 Task: Add Sprouts SPF 50 Fragrance Free Kids Clear Spray Sunscreen to the cart.
Action: Mouse moved to (264, 141)
Screenshot: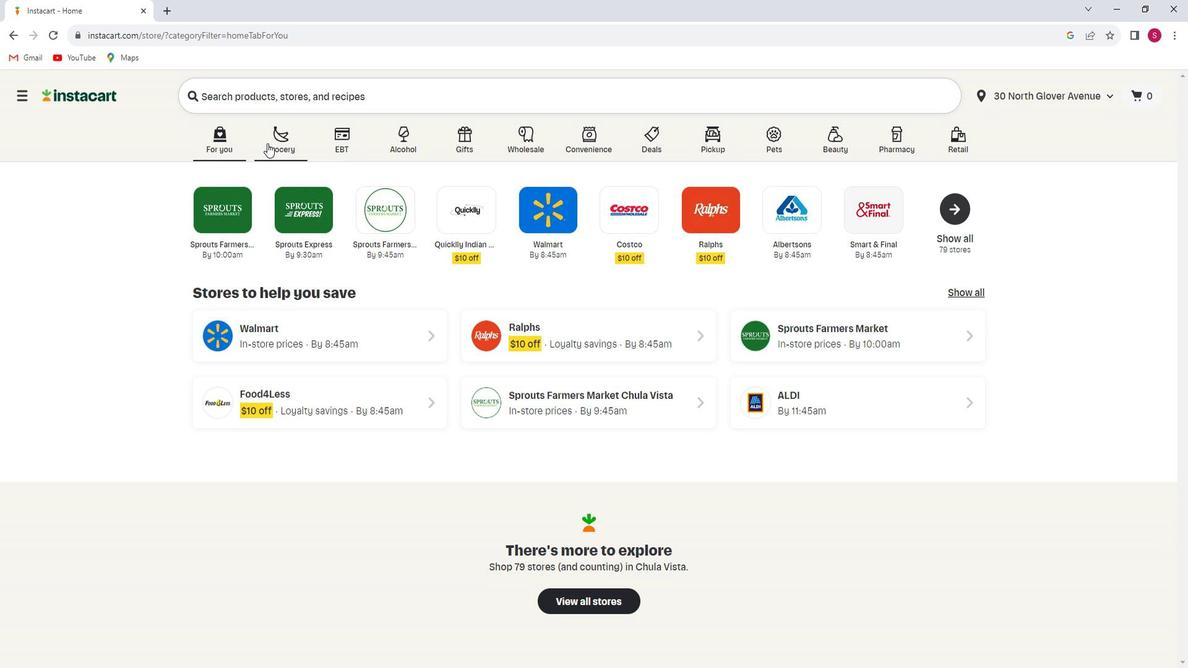
Action: Mouse pressed left at (264, 141)
Screenshot: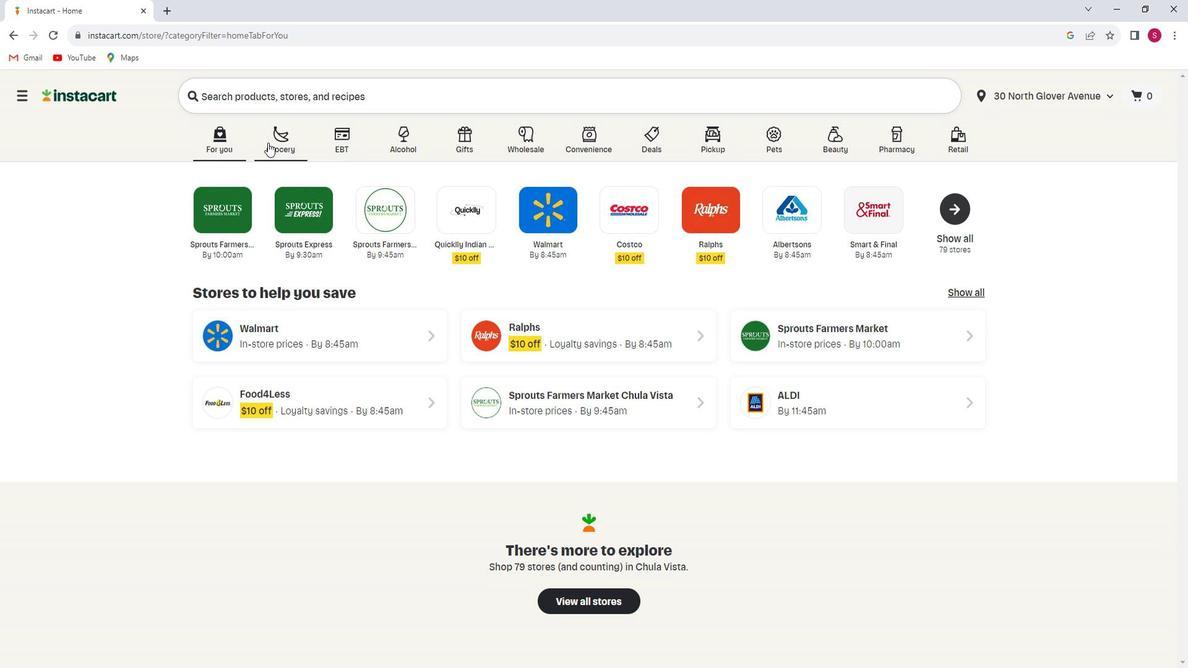 
Action: Mouse moved to (269, 399)
Screenshot: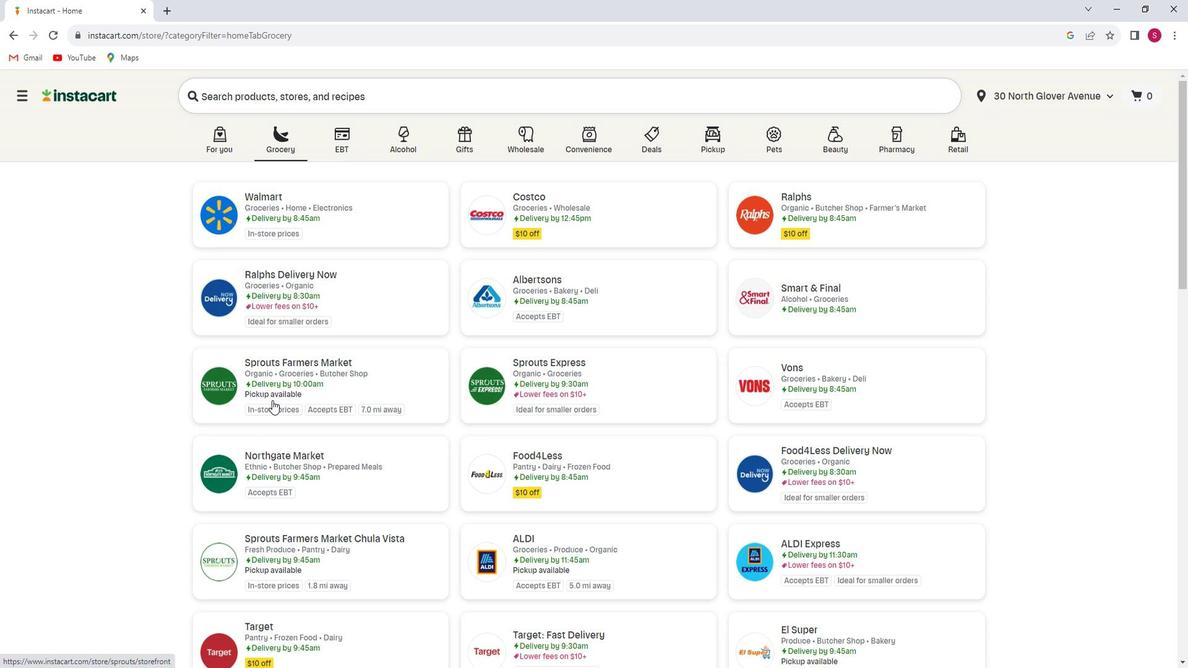 
Action: Mouse pressed left at (269, 399)
Screenshot: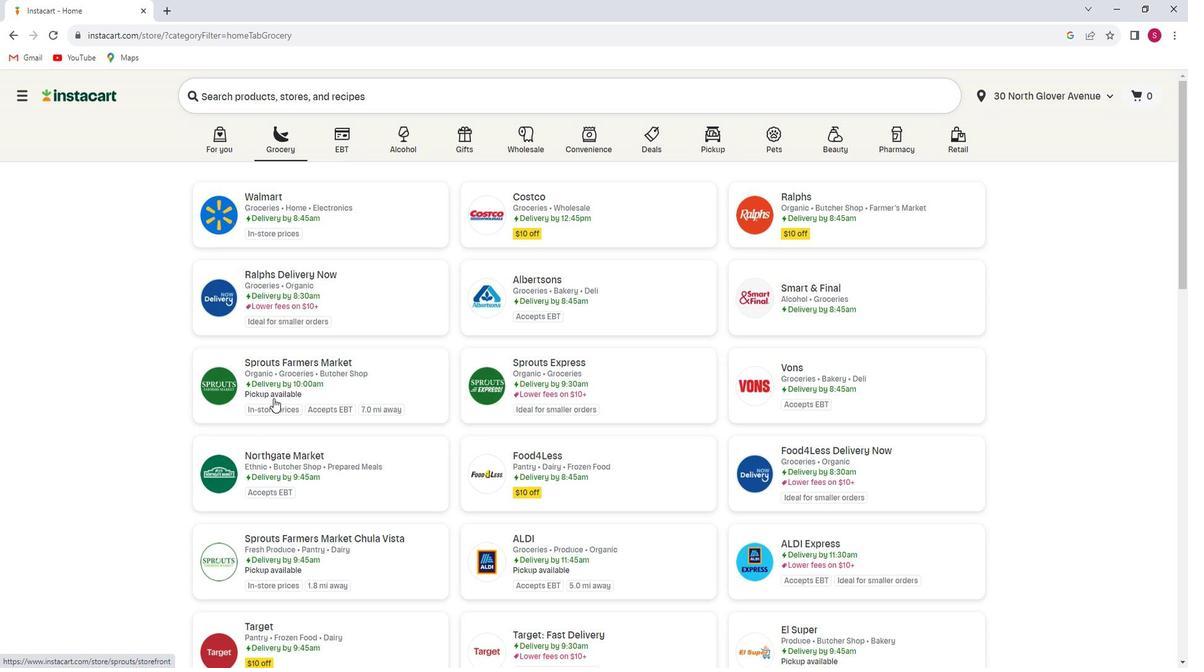 
Action: Mouse moved to (53, 473)
Screenshot: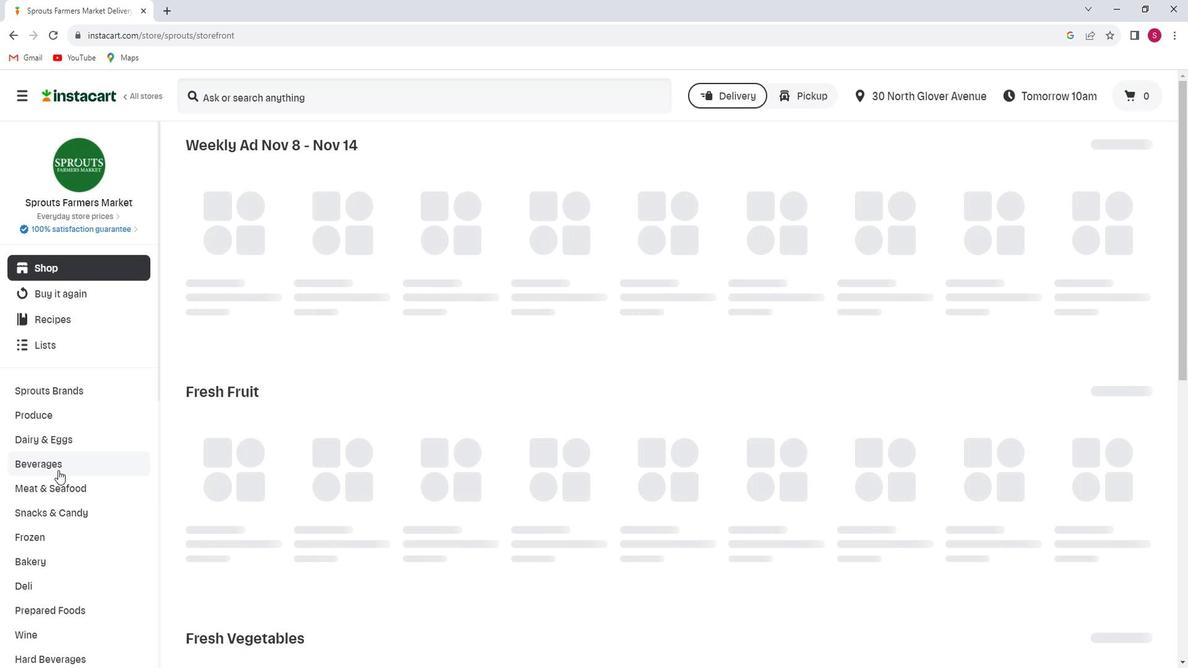 
Action: Mouse scrolled (53, 472) with delta (0, 0)
Screenshot: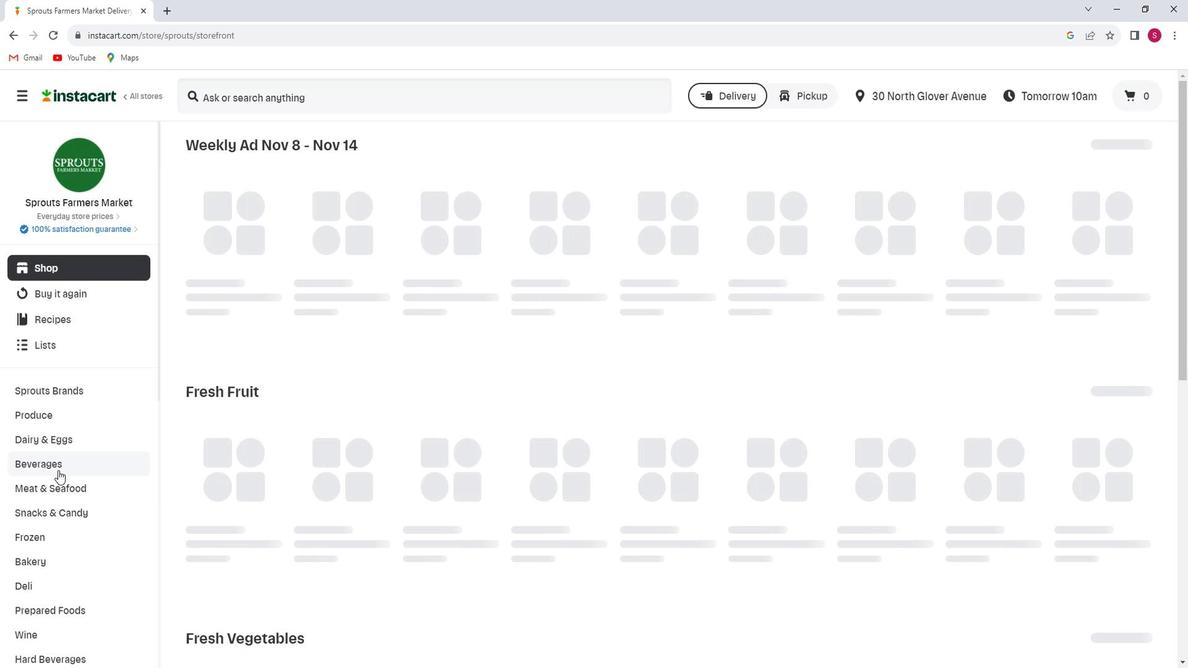 
Action: Mouse scrolled (53, 472) with delta (0, 0)
Screenshot: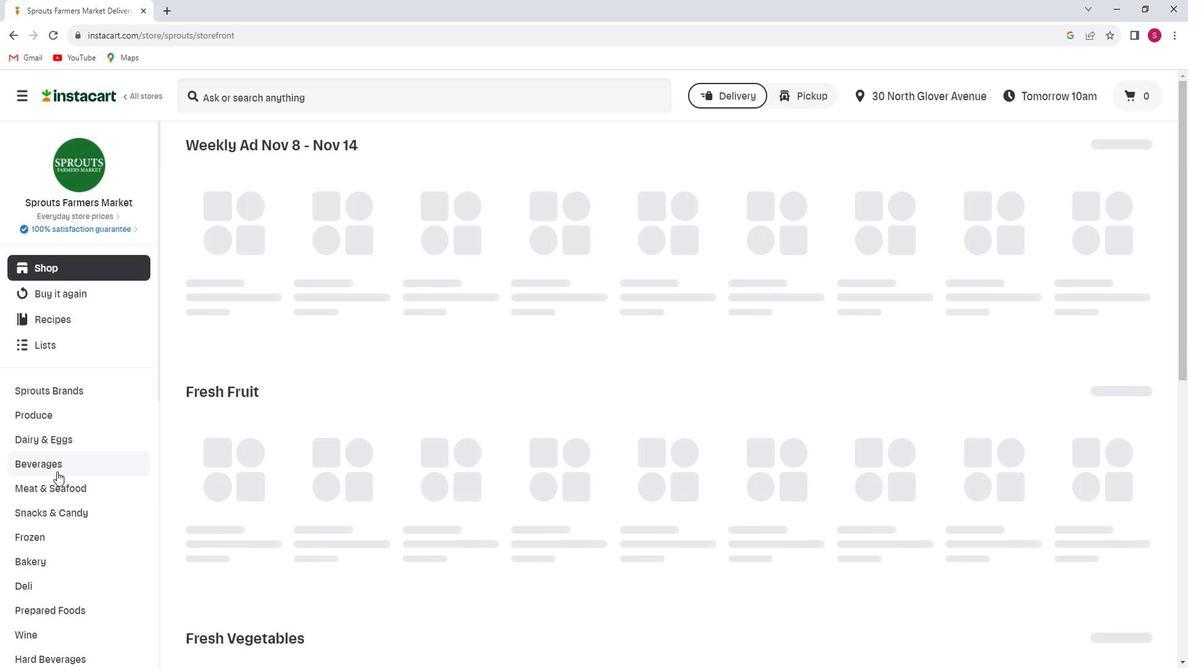 
Action: Mouse moved to (52, 473)
Screenshot: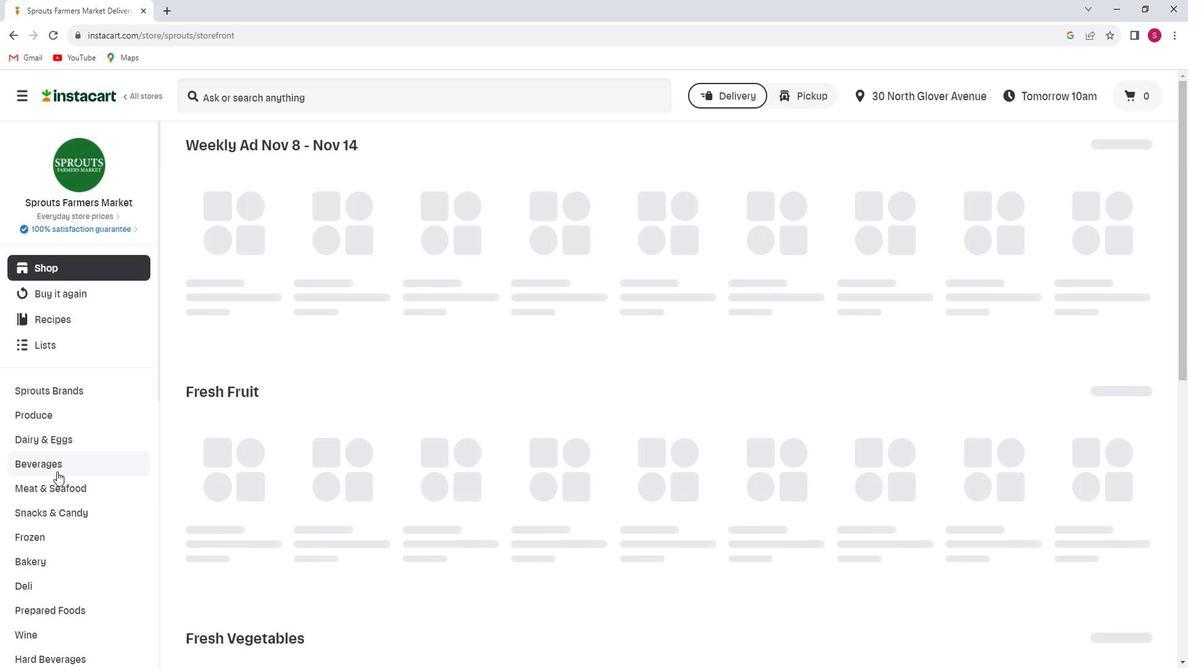 
Action: Mouse scrolled (52, 472) with delta (0, 0)
Screenshot: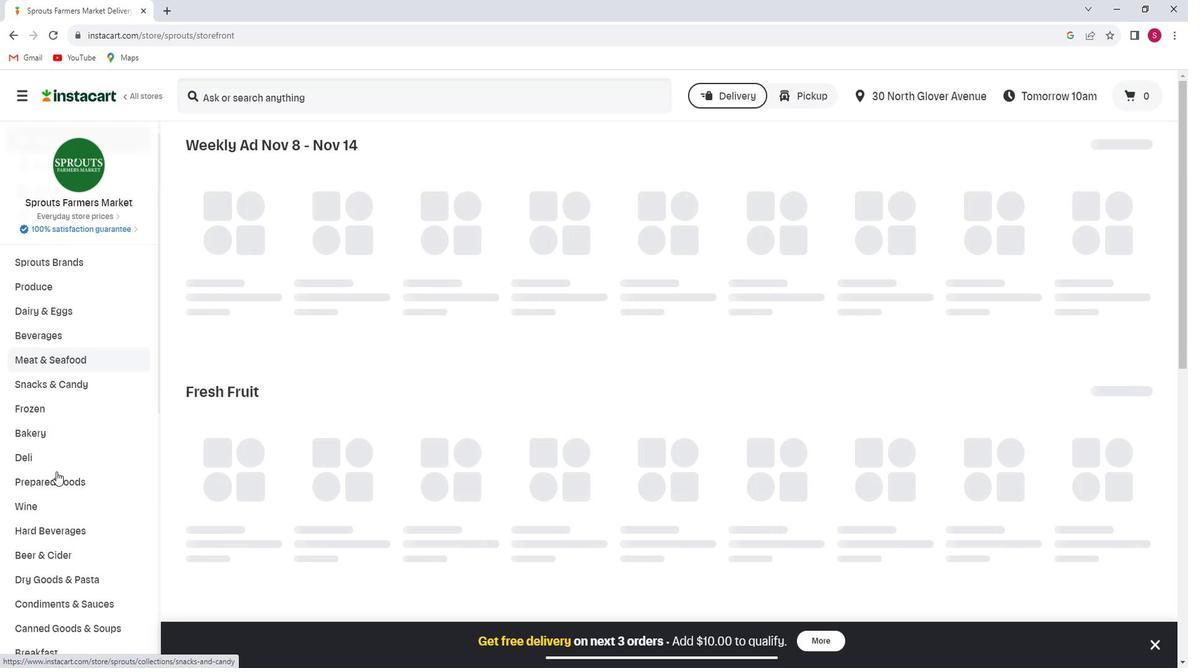 
Action: Mouse scrolled (52, 472) with delta (0, 0)
Screenshot: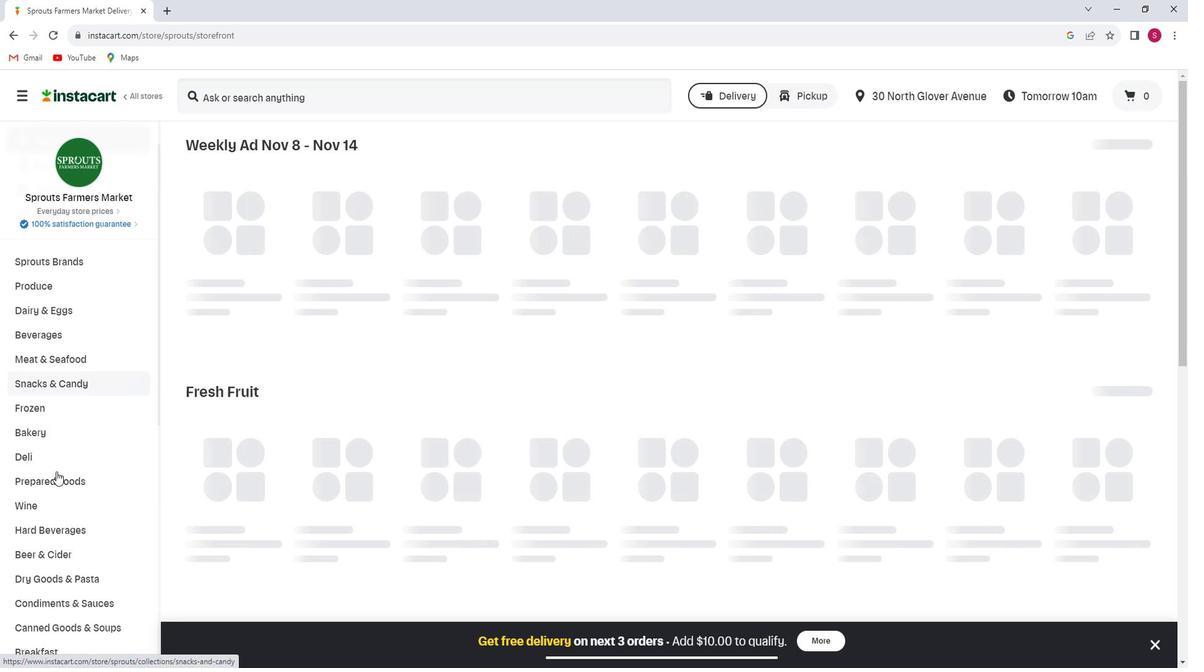 
Action: Mouse scrolled (52, 472) with delta (0, 0)
Screenshot: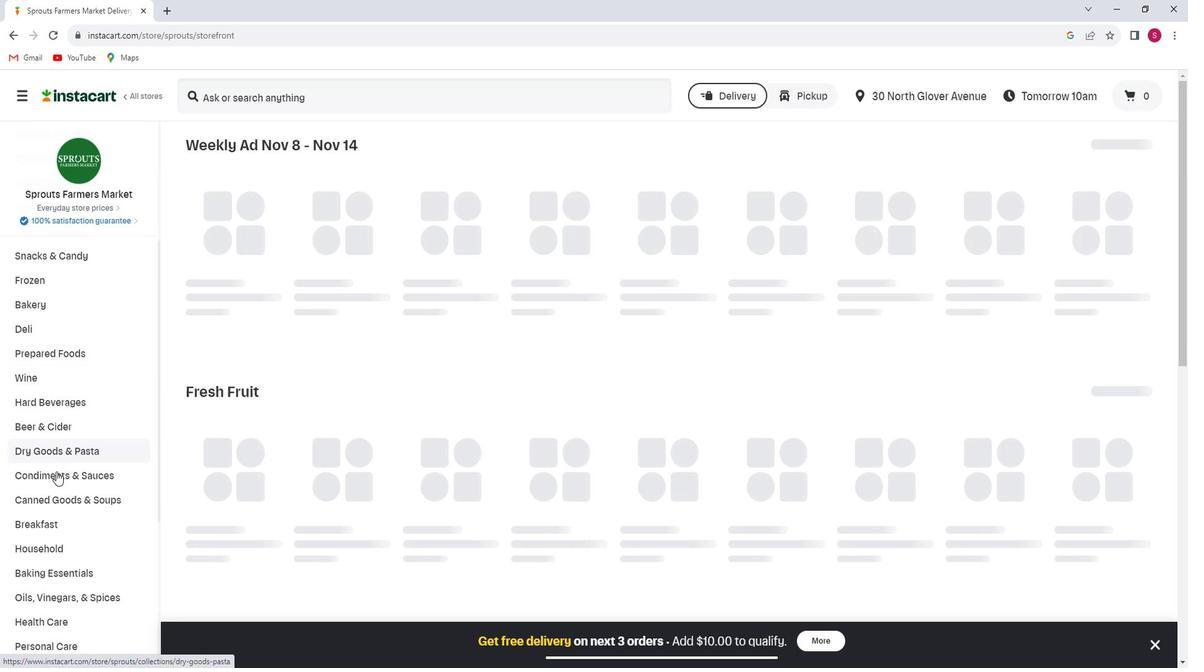 
Action: Mouse scrolled (52, 472) with delta (0, 0)
Screenshot: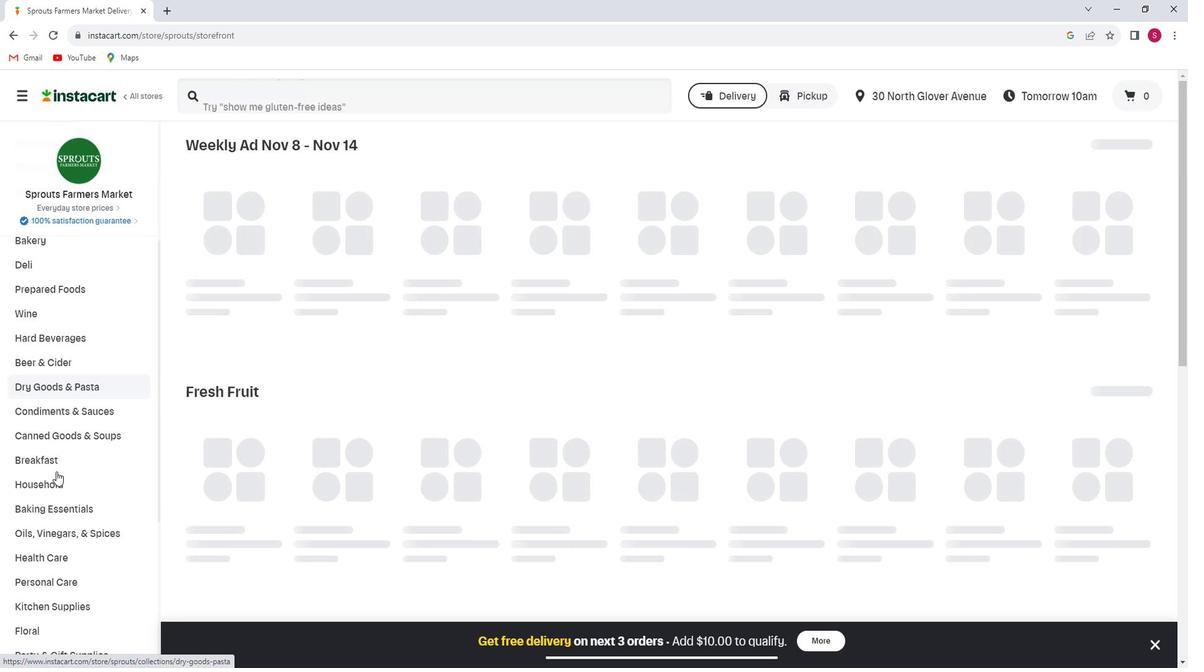 
Action: Mouse scrolled (52, 472) with delta (0, 0)
Screenshot: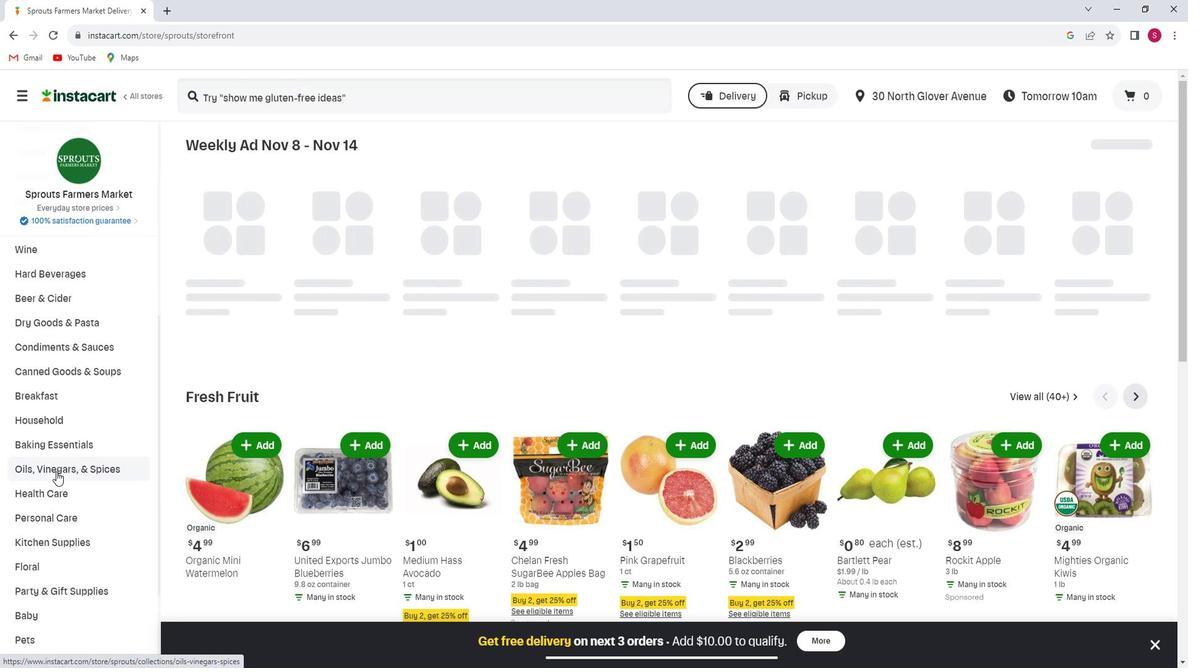 
Action: Mouse moved to (62, 461)
Screenshot: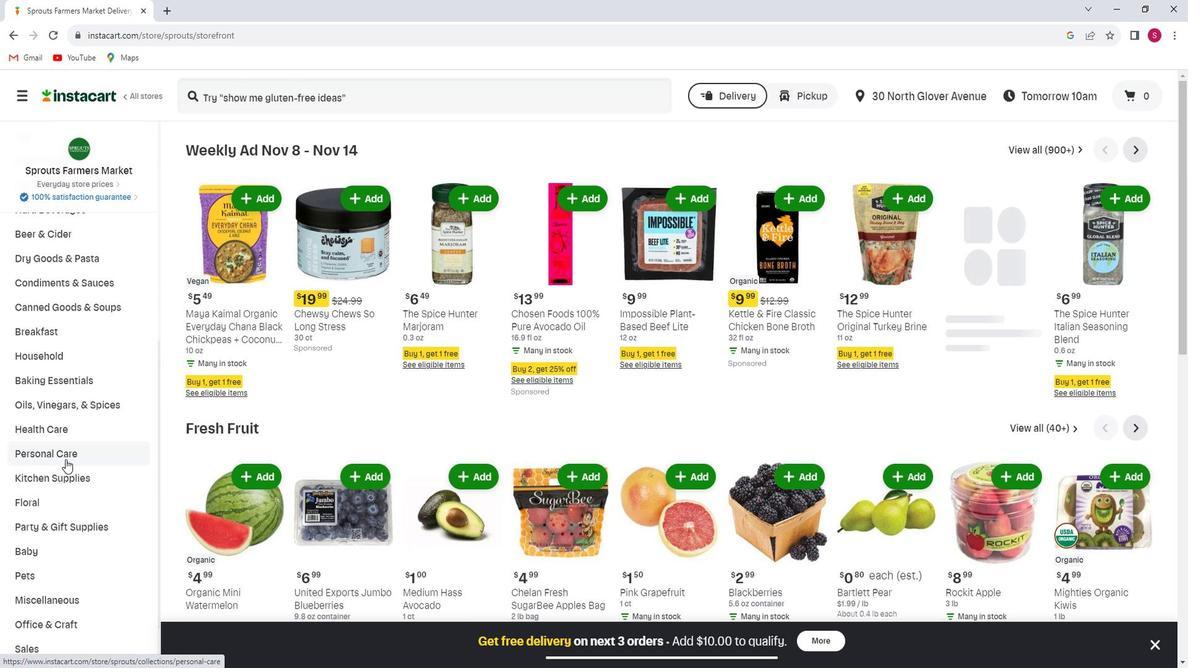 
Action: Mouse pressed left at (62, 461)
Screenshot: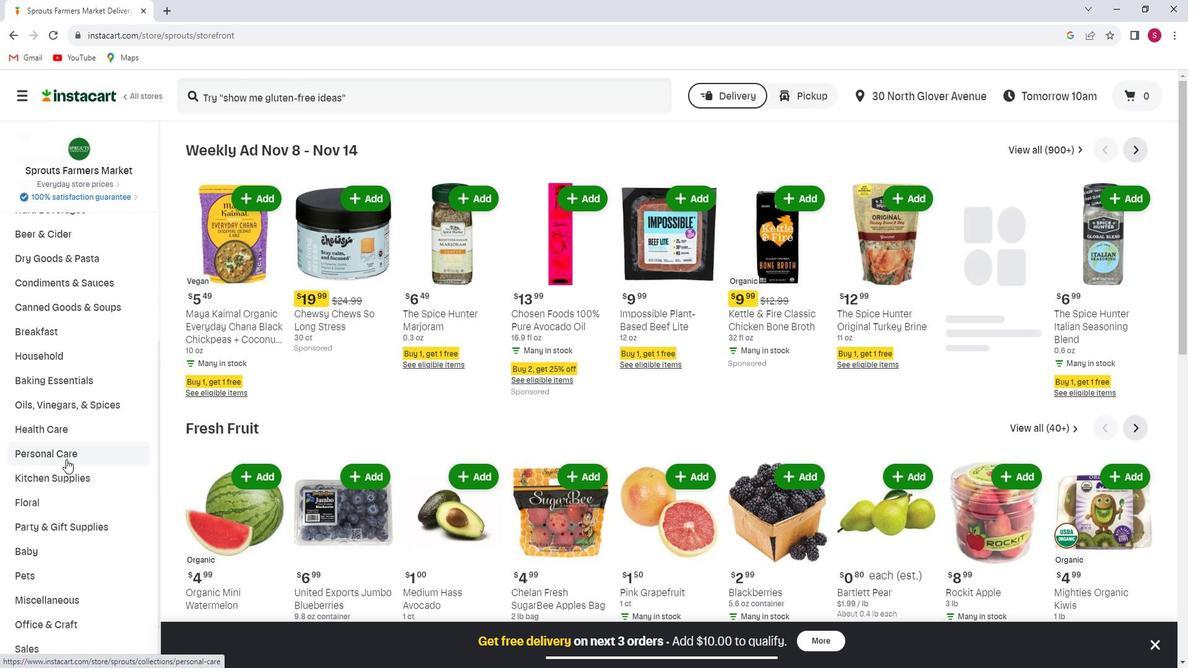 
Action: Mouse moved to (971, 333)
Screenshot: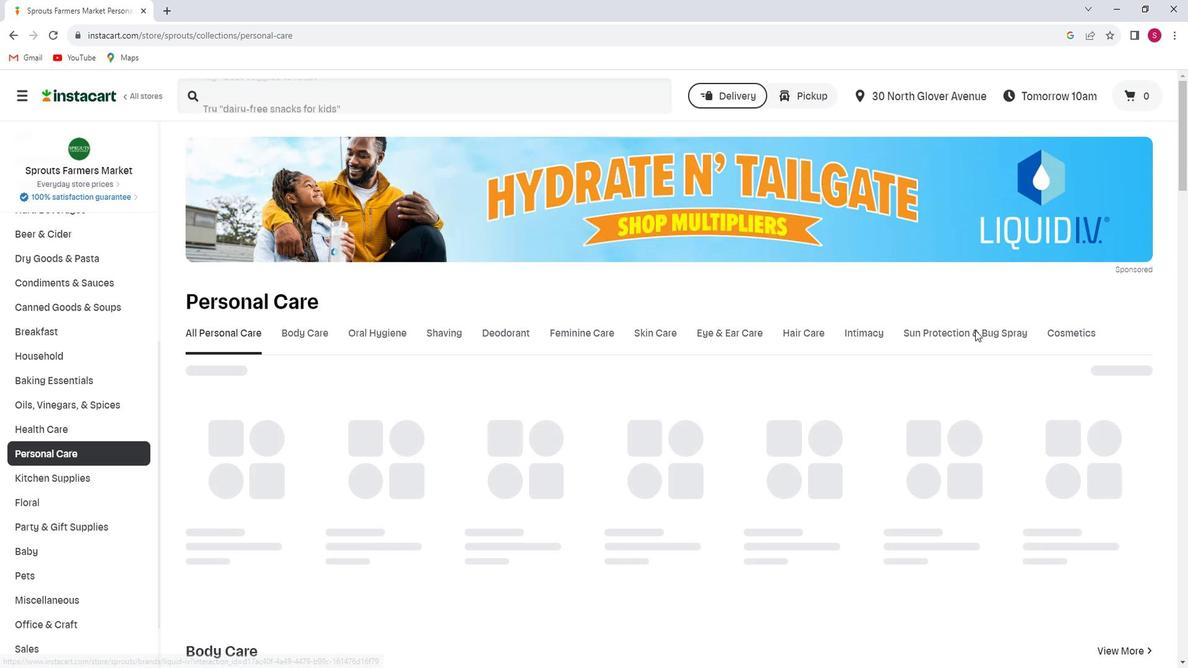 
Action: Mouse pressed left at (971, 333)
Screenshot: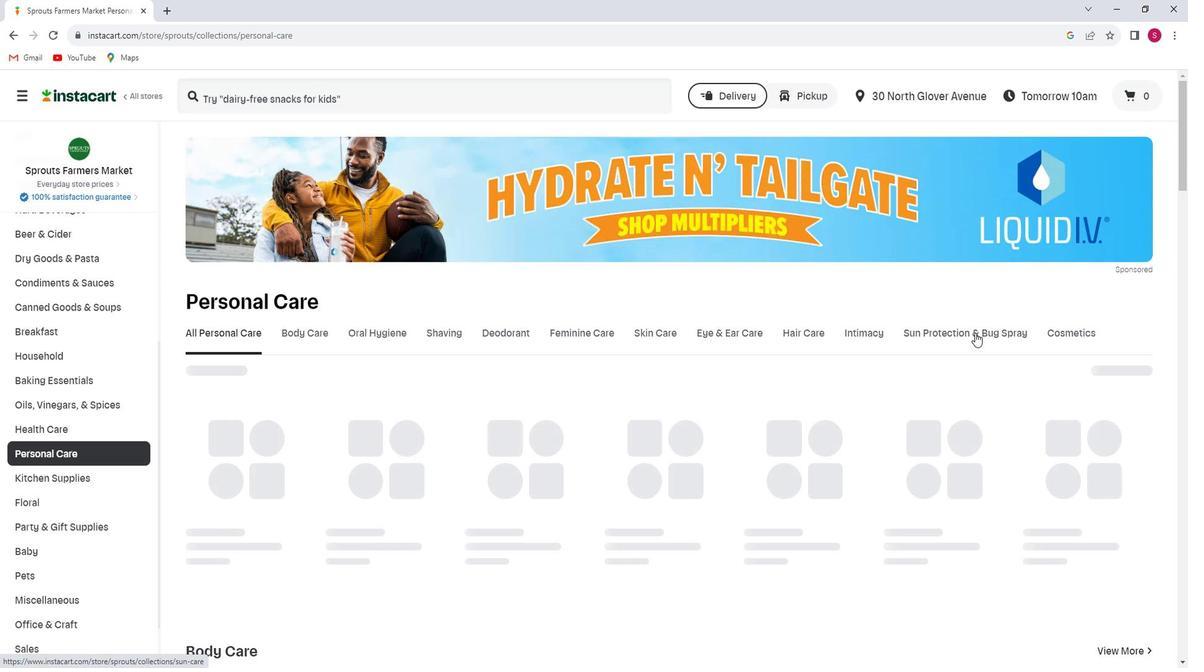 
Action: Mouse moved to (314, 95)
Screenshot: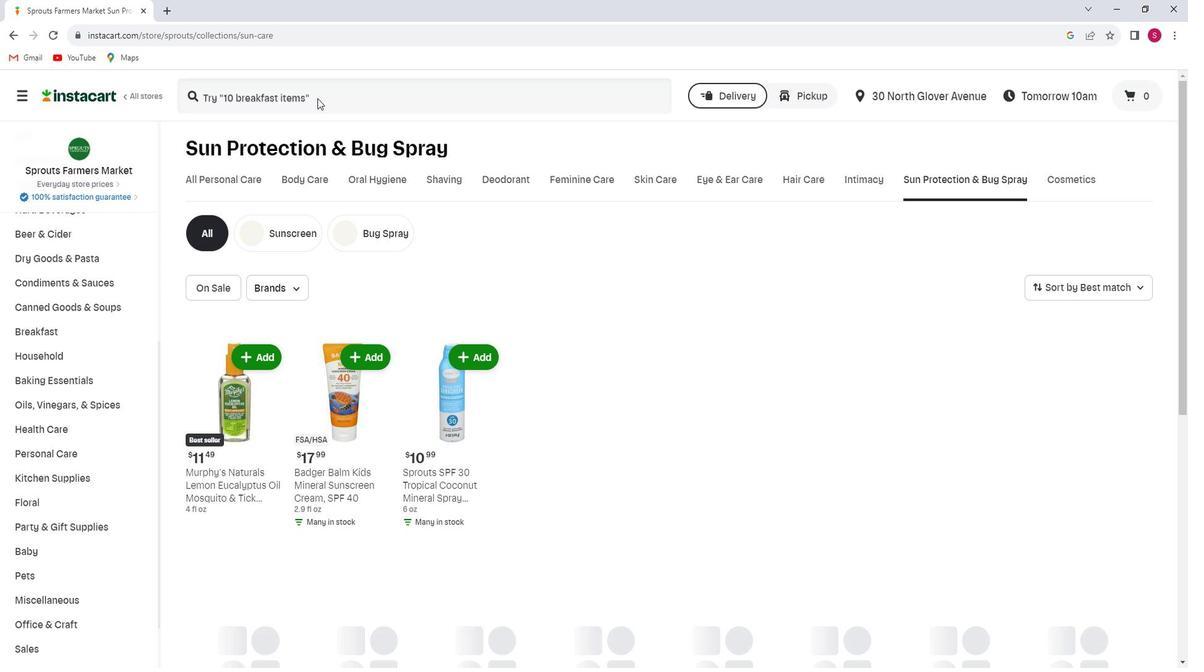 
Action: Mouse pressed left at (314, 95)
Screenshot: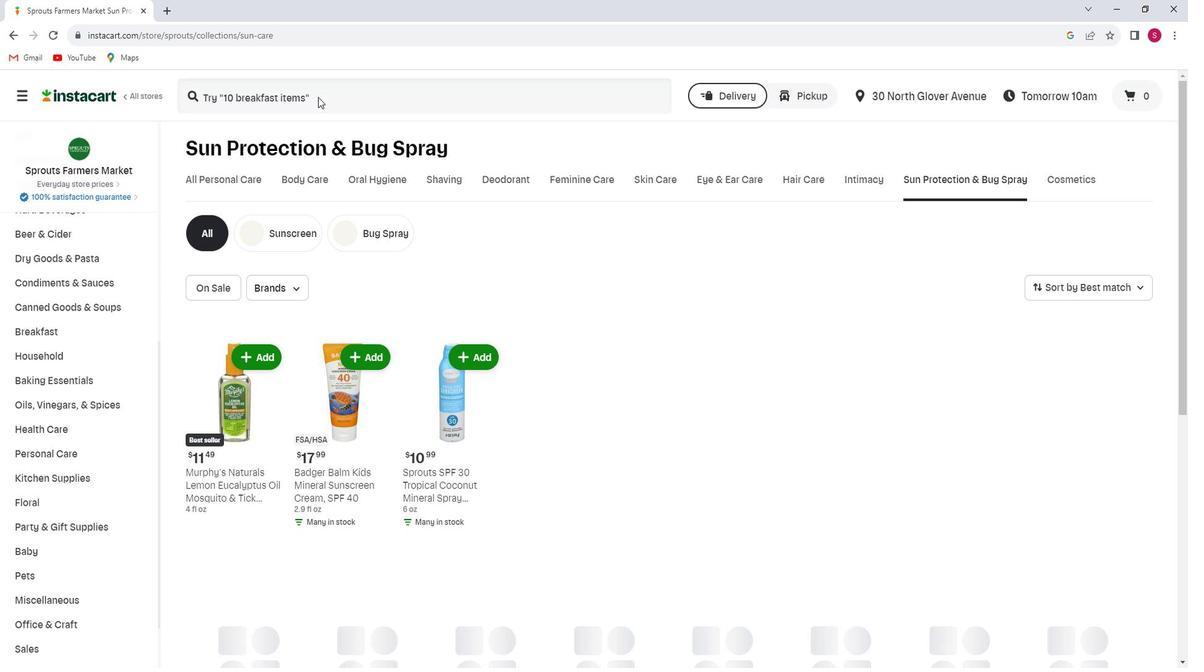
Action: Key pressed <Key.shift>Sprouts<Key.space><Key.shift>S<Key.shift>PF<Key.space>50<Key.shift><Key.shift><Key.shift><Key.shift><Key.shift><Key.shift><Key.shift><Key.shift><Key.shift><Key.shift><Key.shift><Key.shift><Key.shift><Key.shift><Key.shift><Key.shift><Key.shift><Key.shift><Key.shift><Key.shift><Key.shift><Key.shift><Key.shift><Key.shift><Key.shift><Key.shift><Key.shift><Key.shift><Key.shift><Key.shift><Key.shift><Key.shift><Key.shift><Key.shift><Key.shift><Key.shift><Key.shift><Key.shift><Key.shift><Key.shift><Key.shift><Key.shift><Key.space><Key.shift>Fragrance<Key.space><Key.shift>Free<Key.space><Key.shift>Kids<Key.space><Key.shift>Clear<Key.space><Key.shift>Spray<Key.space><Key.shift>Sunscreen<Key.enter>
Screenshot: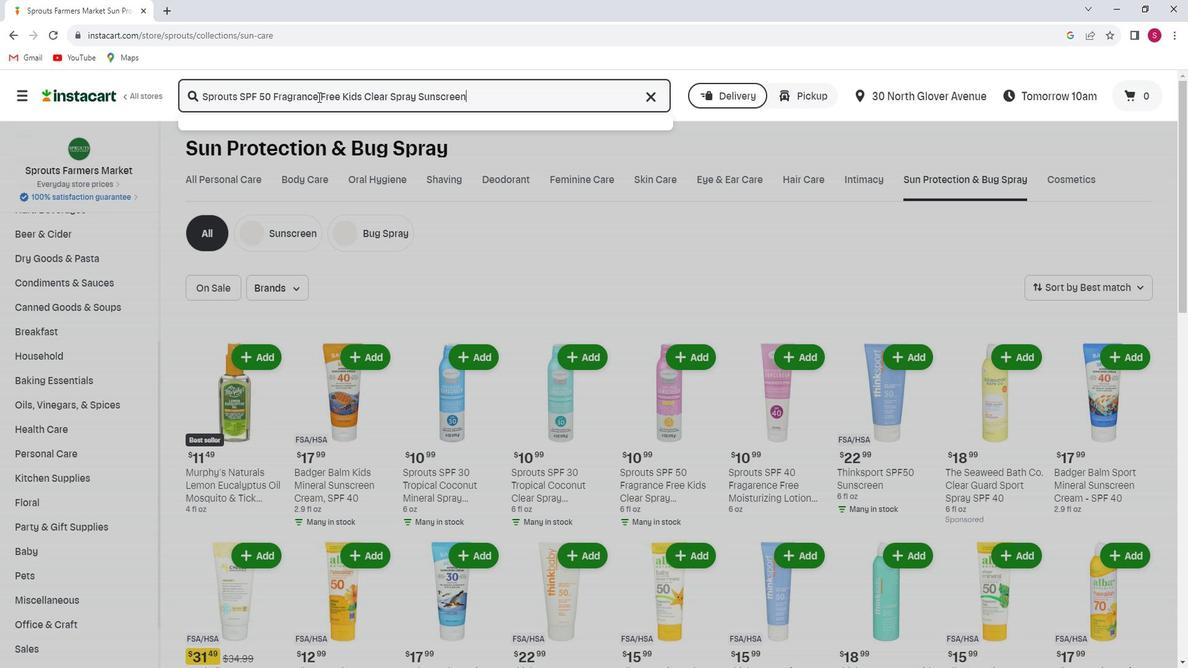 
Action: Mouse moved to (383, 219)
Screenshot: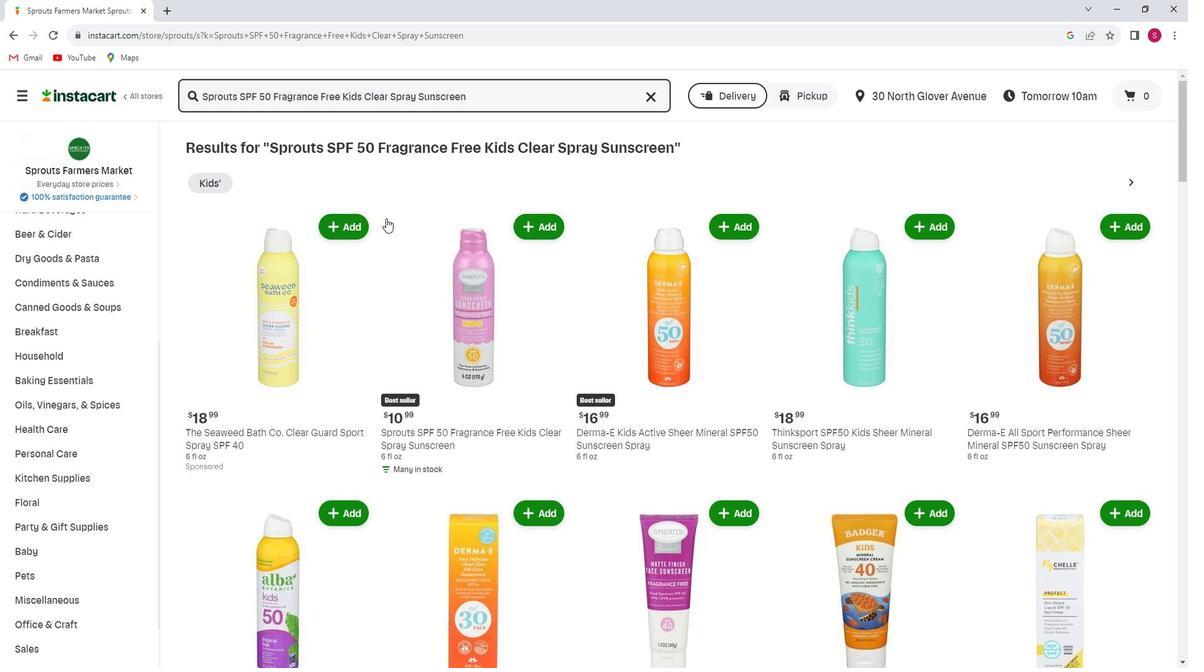 
Action: Mouse scrolled (383, 219) with delta (0, 0)
Screenshot: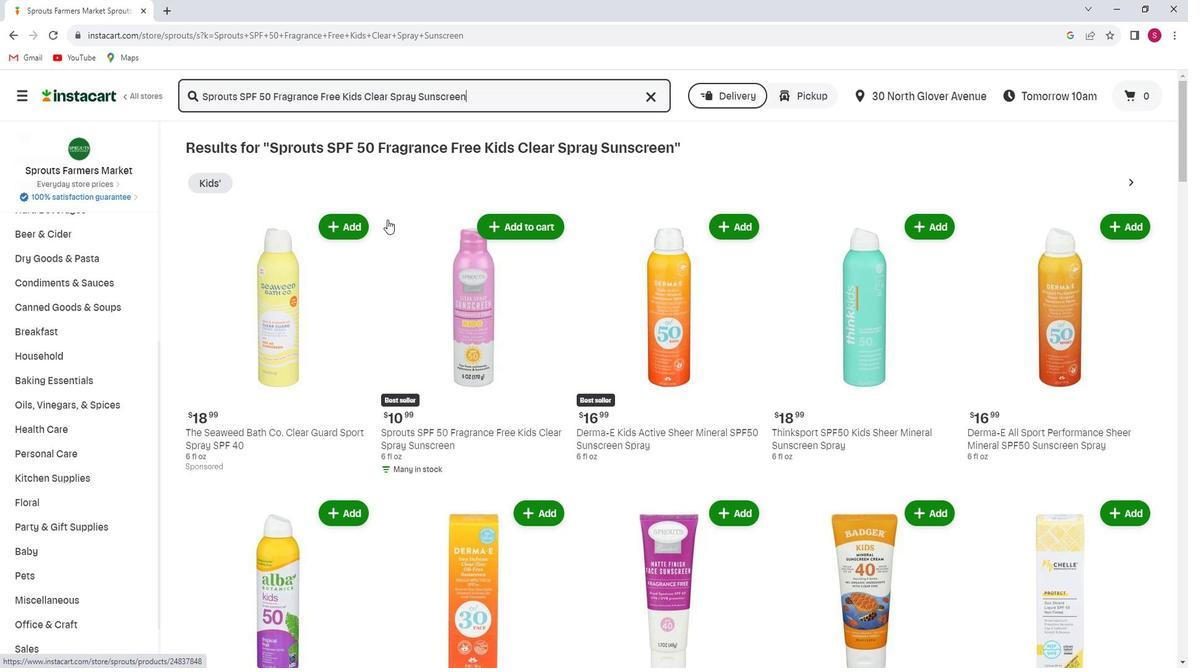 
Action: Mouse moved to (521, 165)
Screenshot: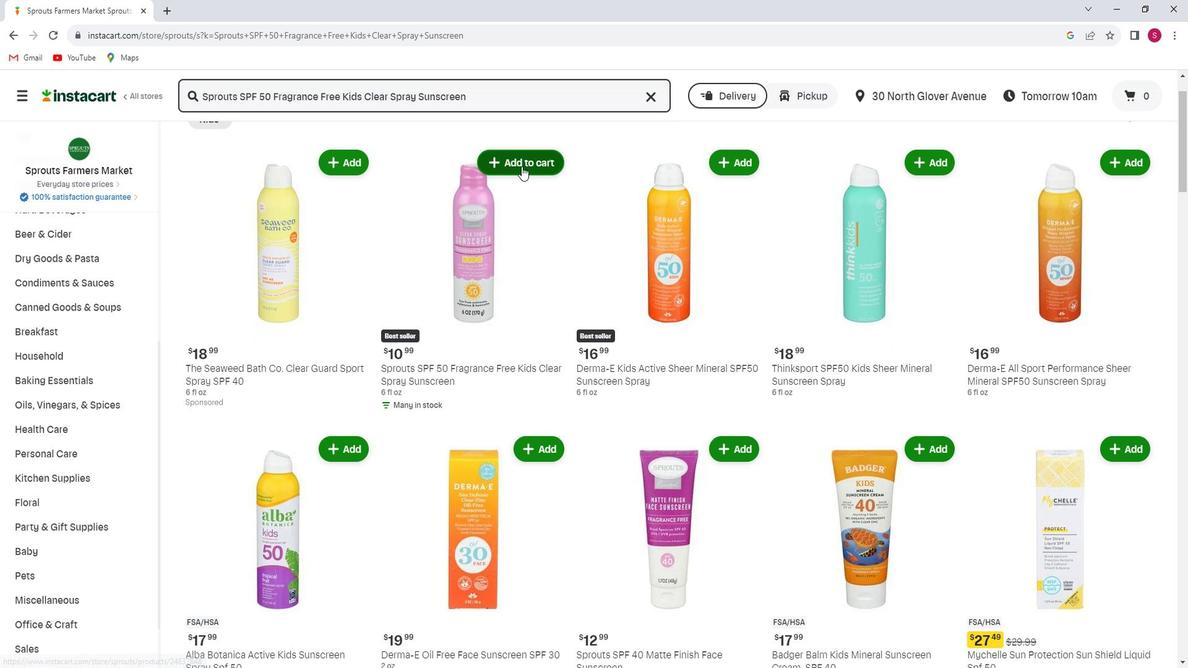 
Action: Mouse pressed left at (521, 165)
Screenshot: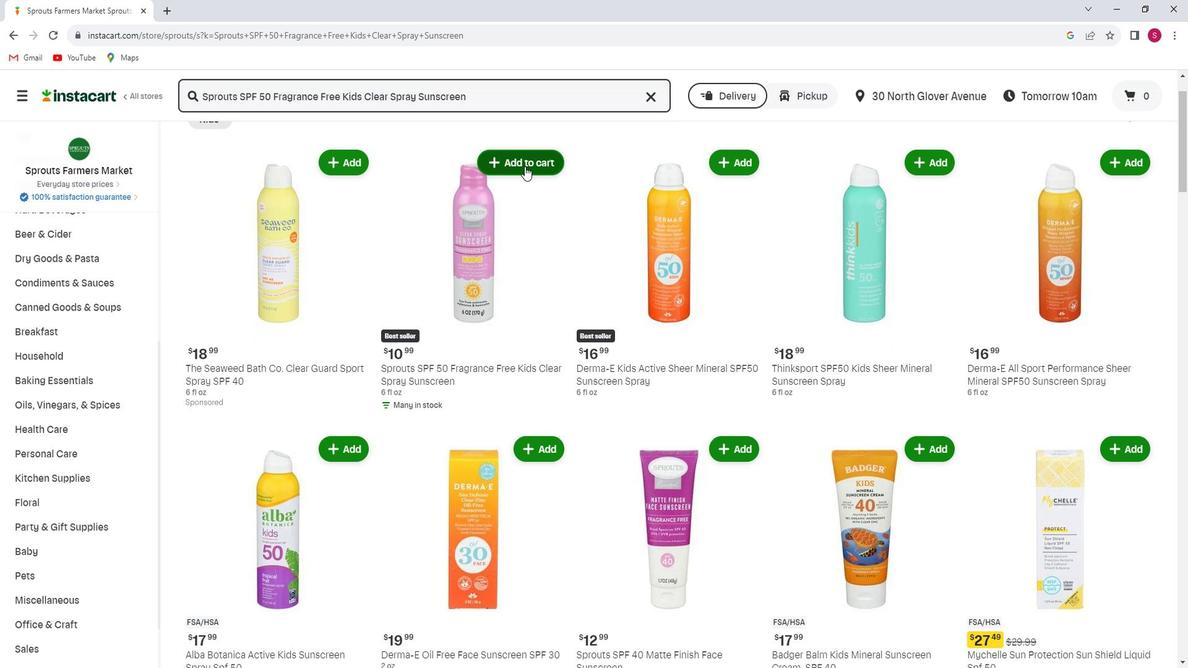 
Action: Mouse moved to (511, 219)
Screenshot: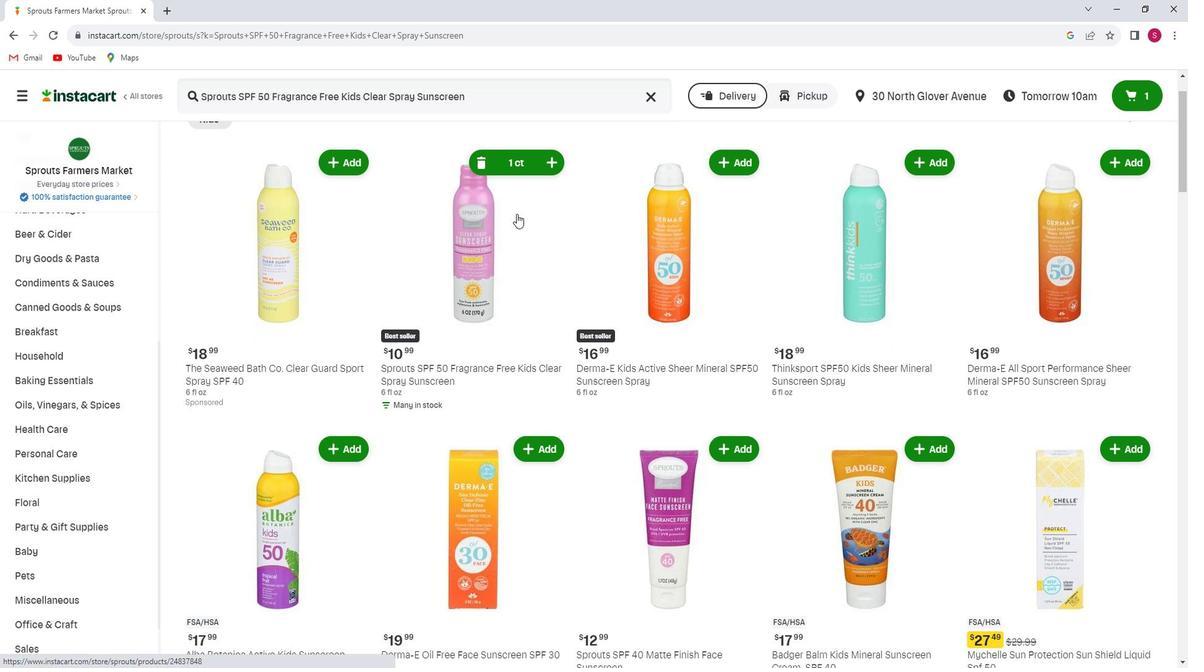 
